 Task: Change the quality mode of the WebM video decoder to 2.
Action: Mouse moved to (91, 14)
Screenshot: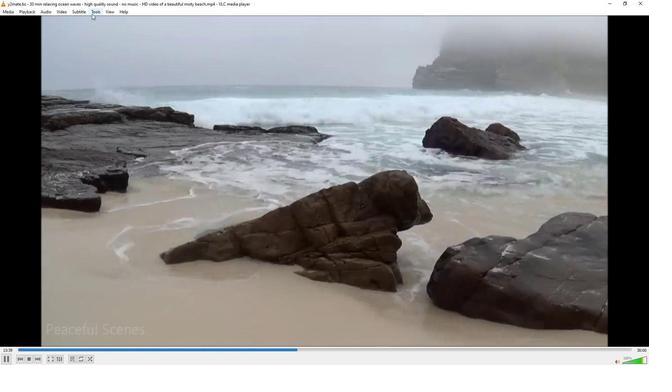 
Action: Mouse pressed left at (91, 14)
Screenshot: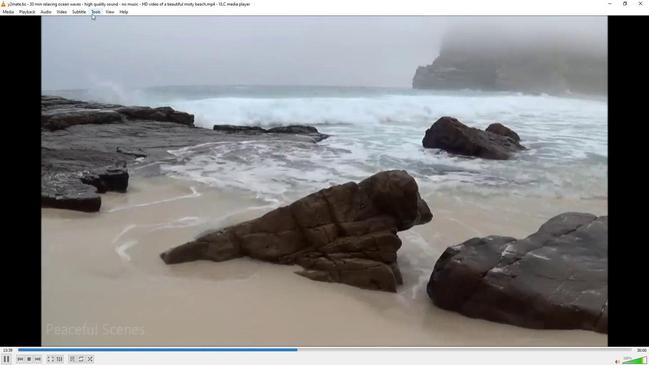 
Action: Mouse moved to (105, 93)
Screenshot: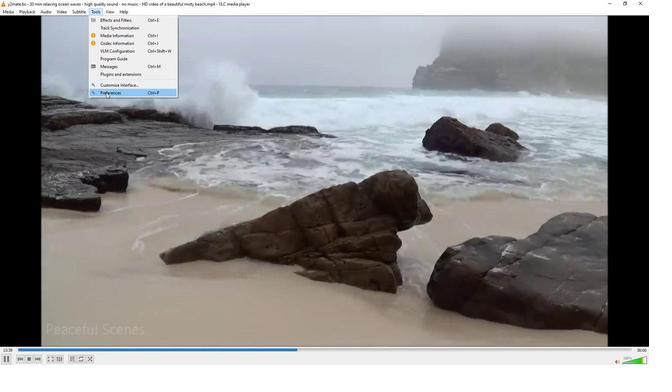 
Action: Mouse pressed left at (105, 93)
Screenshot: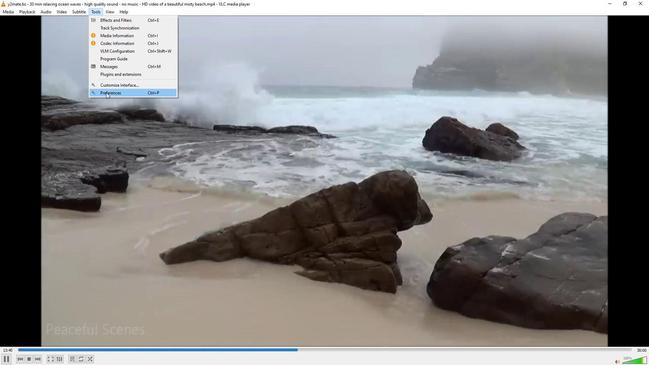 
Action: Mouse moved to (73, 283)
Screenshot: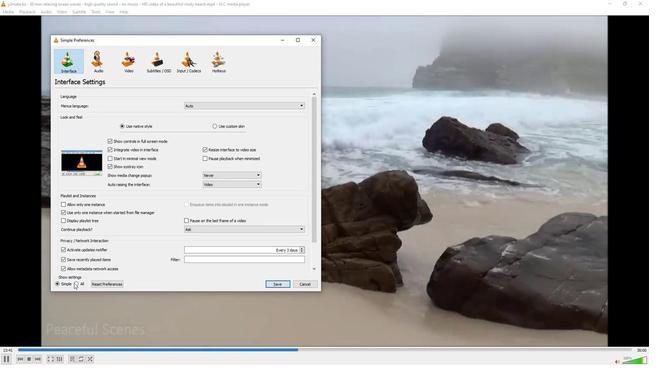 
Action: Mouse pressed left at (73, 283)
Screenshot: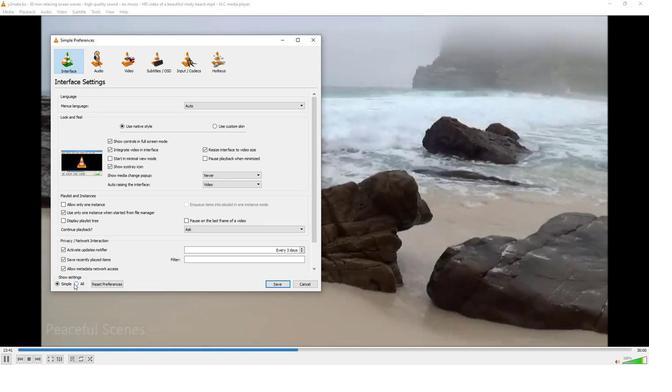 
Action: Mouse moved to (63, 215)
Screenshot: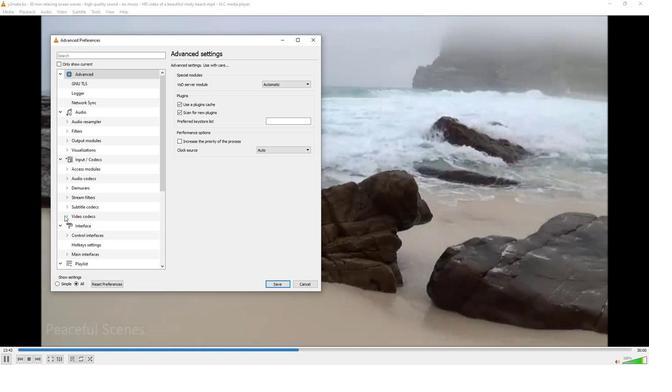 
Action: Mouse pressed left at (63, 215)
Screenshot: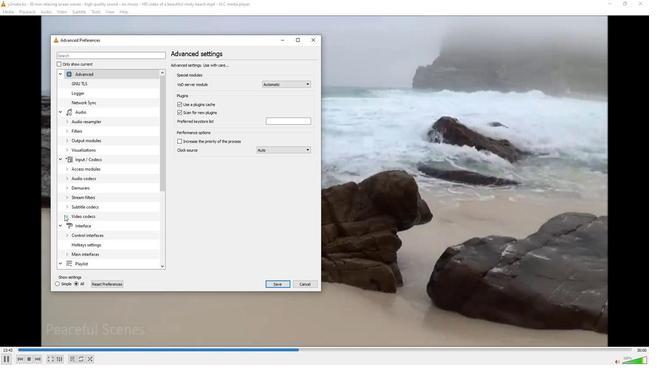 
Action: Mouse moved to (85, 231)
Screenshot: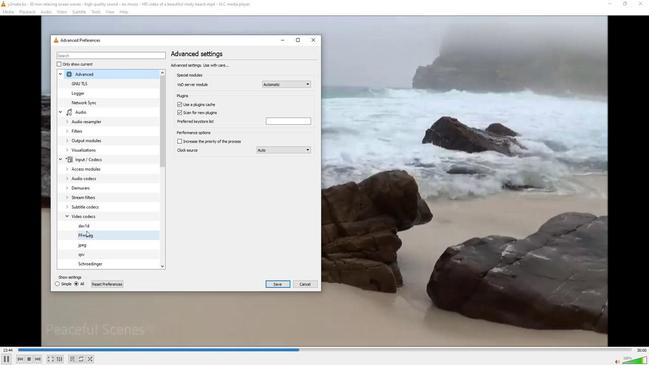
Action: Mouse scrolled (85, 231) with delta (0, 0)
Screenshot: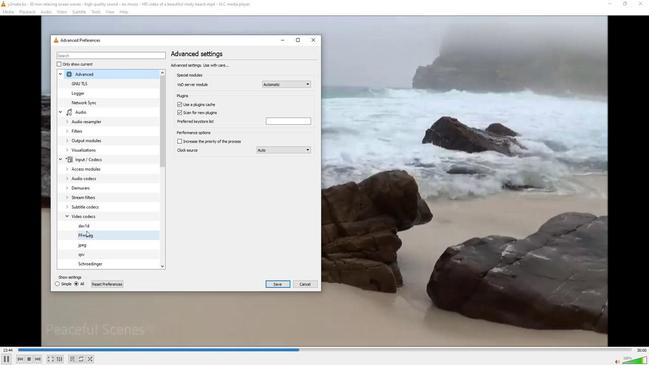 
Action: Mouse moved to (89, 252)
Screenshot: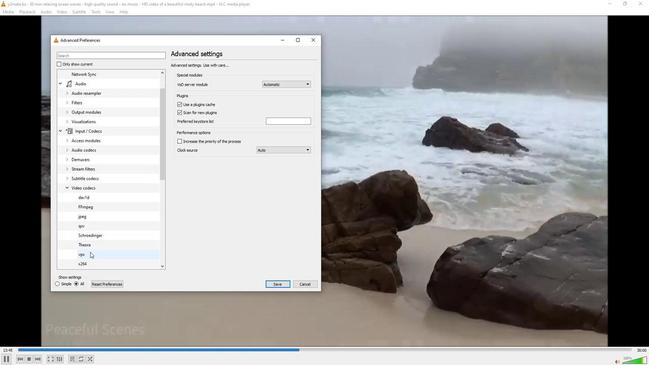 
Action: Mouse pressed left at (89, 252)
Screenshot: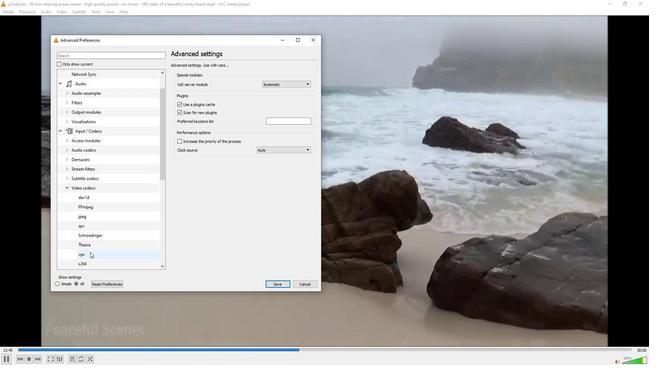 
Action: Mouse moved to (307, 74)
Screenshot: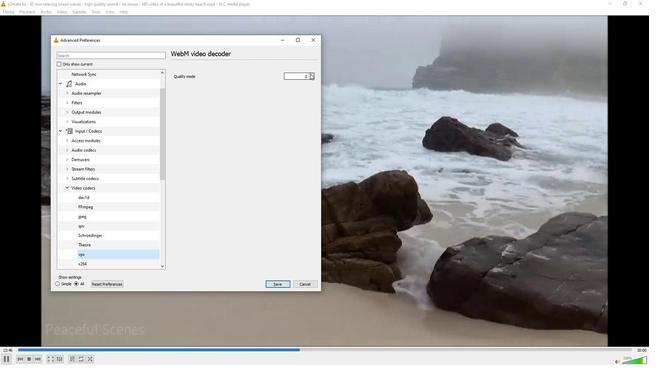 
Action: Mouse pressed left at (307, 74)
Screenshot: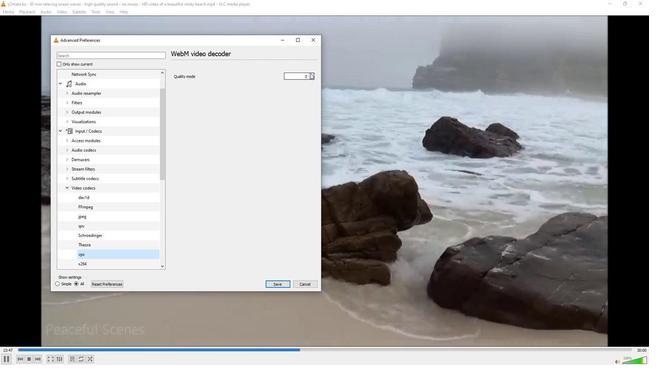
Action: Mouse pressed left at (307, 74)
Screenshot: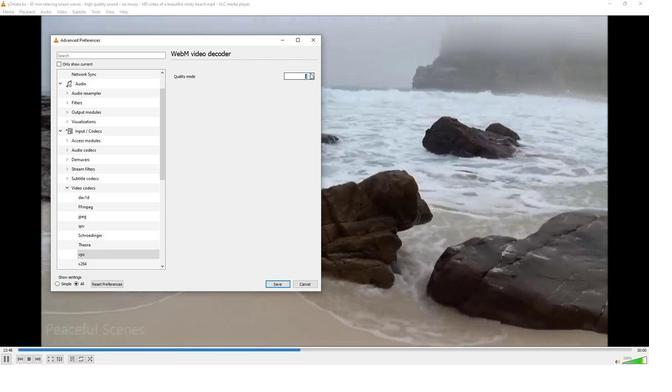 
Action: Mouse moved to (283, 103)
Screenshot: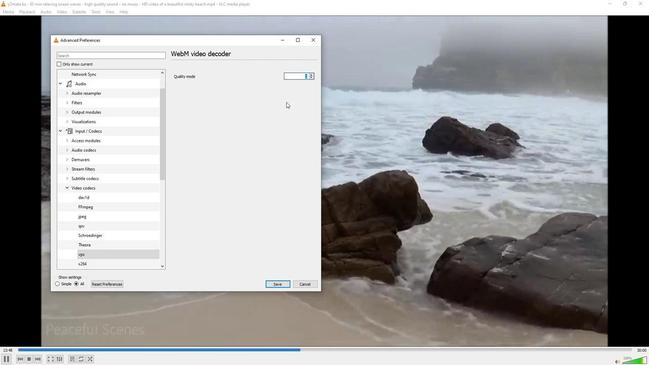 
